 Task: Change the audio output module to Disable.
Action: Mouse moved to (95, 16)
Screenshot: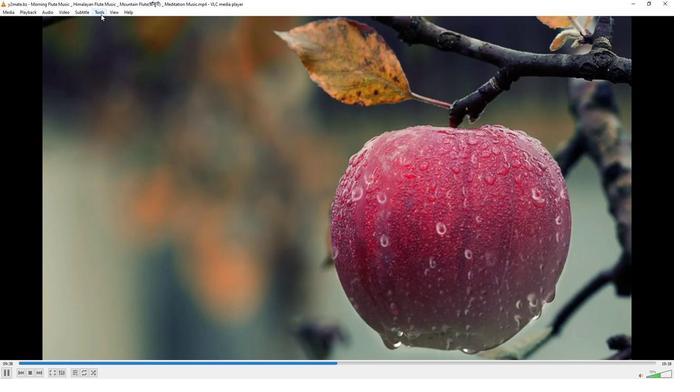 
Action: Mouse pressed left at (95, 16)
Screenshot: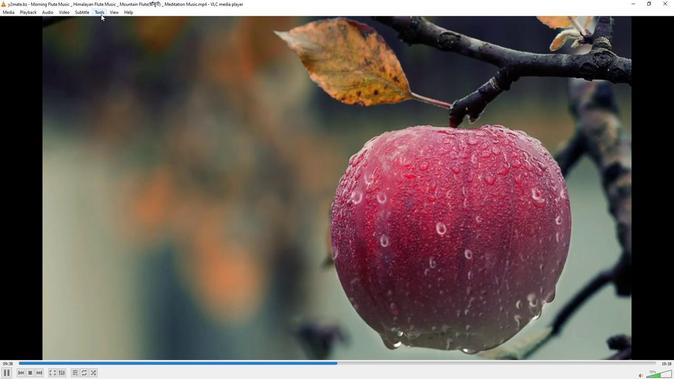 
Action: Mouse moved to (107, 96)
Screenshot: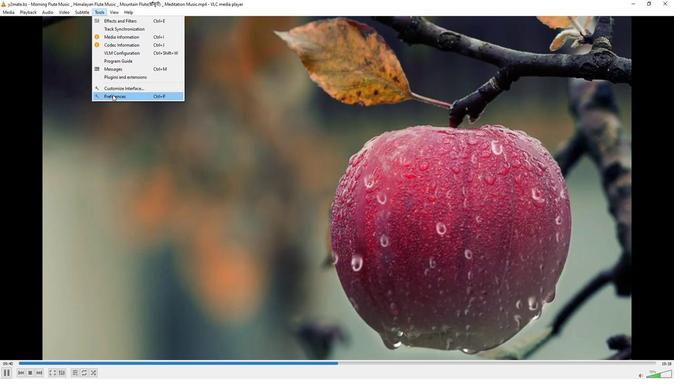 
Action: Mouse pressed left at (107, 96)
Screenshot: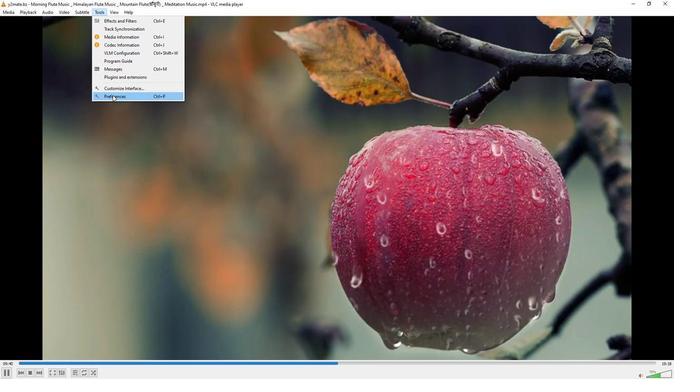 
Action: Mouse moved to (218, 307)
Screenshot: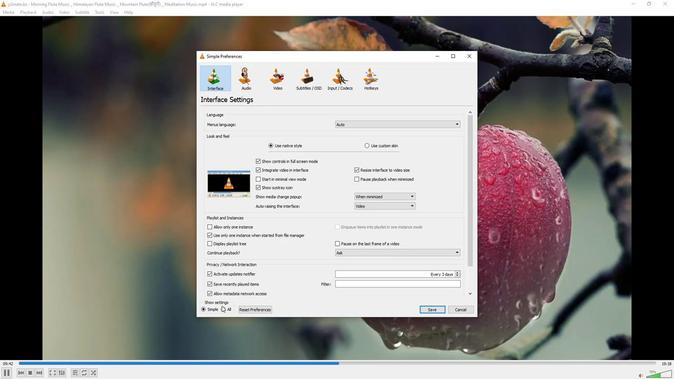 
Action: Mouse pressed left at (218, 307)
Screenshot: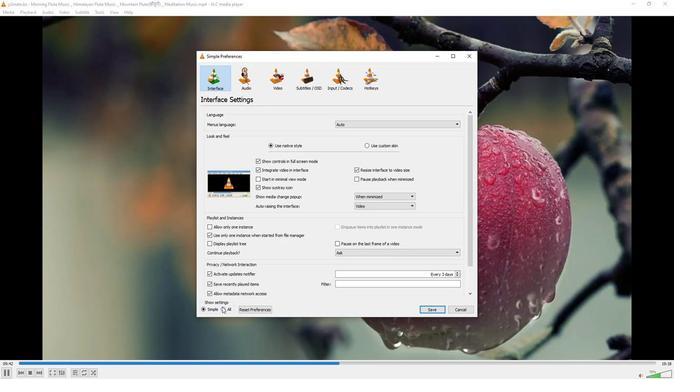 
Action: Mouse moved to (230, 161)
Screenshot: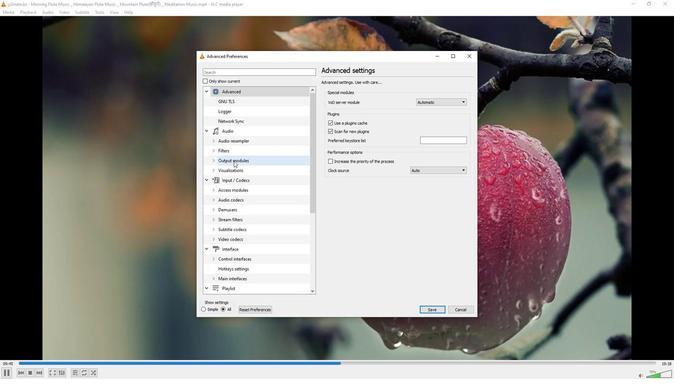 
Action: Mouse pressed left at (230, 161)
Screenshot: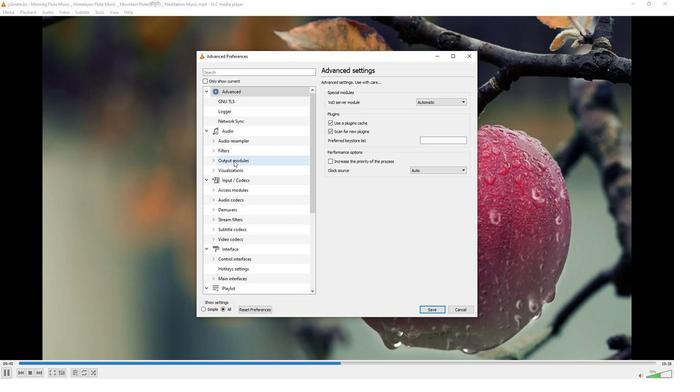 
Action: Mouse moved to (459, 93)
Screenshot: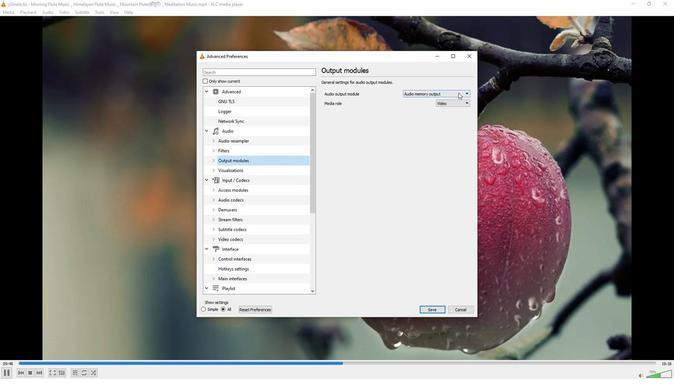 
Action: Mouse pressed left at (459, 93)
Screenshot: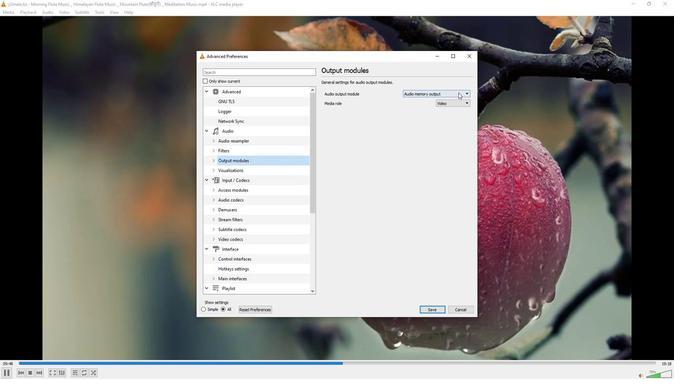 
Action: Mouse moved to (438, 133)
Screenshot: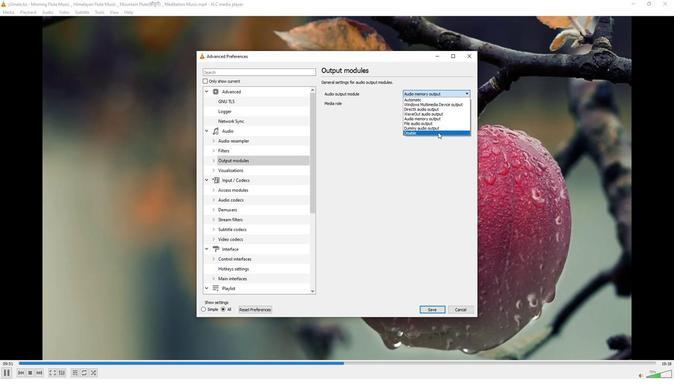 
Action: Mouse pressed left at (438, 133)
Screenshot: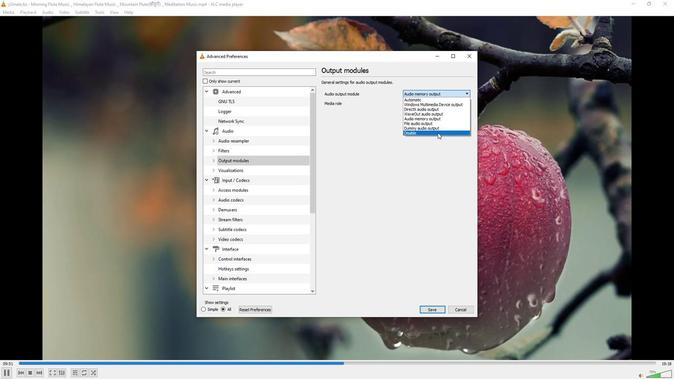 
